 Task: Set the Local oscillator low frequency (kHz) for Satellite equipment control to 2.
Action: Mouse moved to (93, 11)
Screenshot: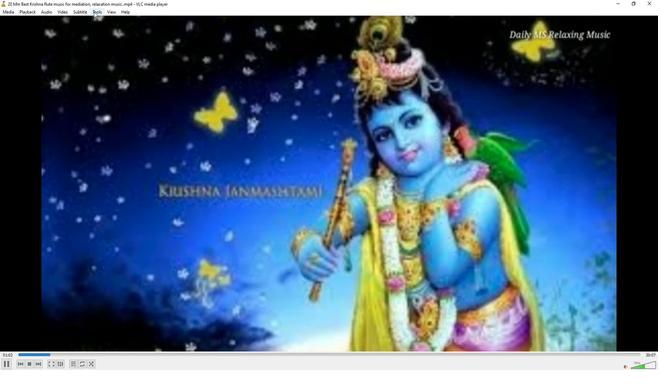 
Action: Mouse pressed left at (93, 11)
Screenshot: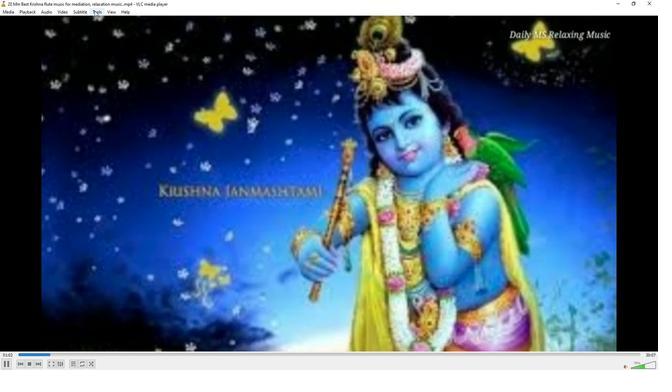 
Action: Mouse moved to (102, 94)
Screenshot: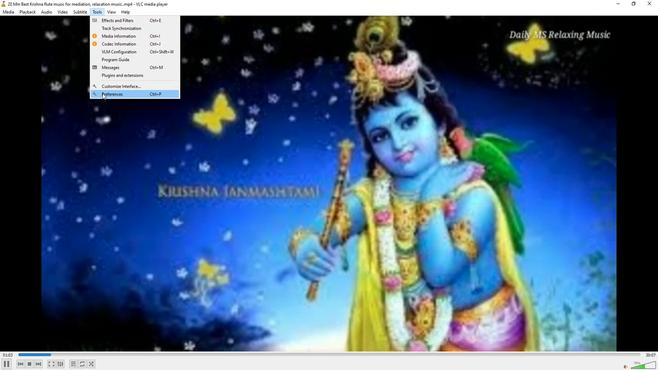 
Action: Mouse pressed left at (102, 94)
Screenshot: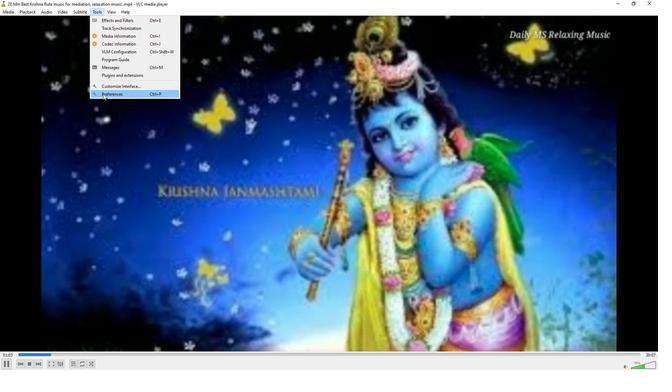 
Action: Mouse moved to (216, 300)
Screenshot: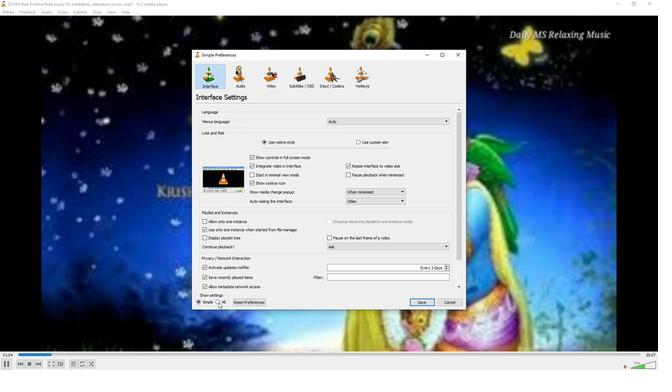 
Action: Mouse pressed left at (216, 300)
Screenshot: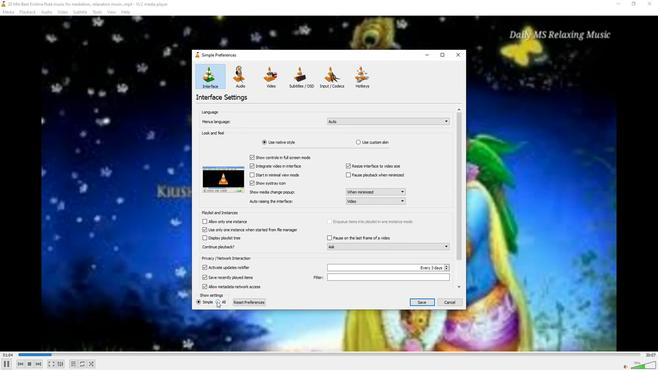 
Action: Mouse moved to (206, 186)
Screenshot: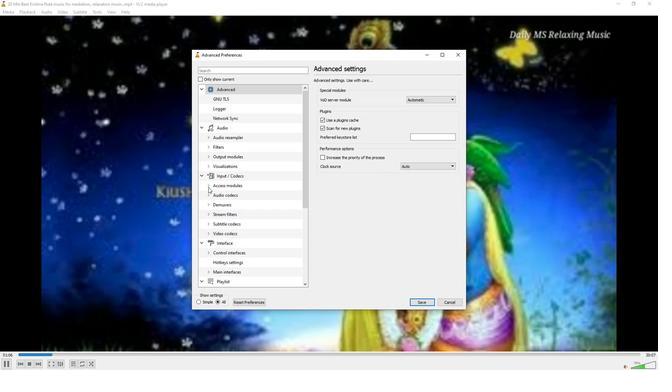 
Action: Mouse pressed left at (206, 186)
Screenshot: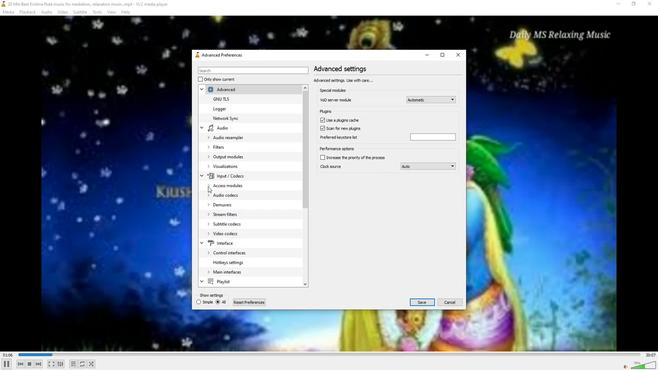 
Action: Mouse moved to (220, 246)
Screenshot: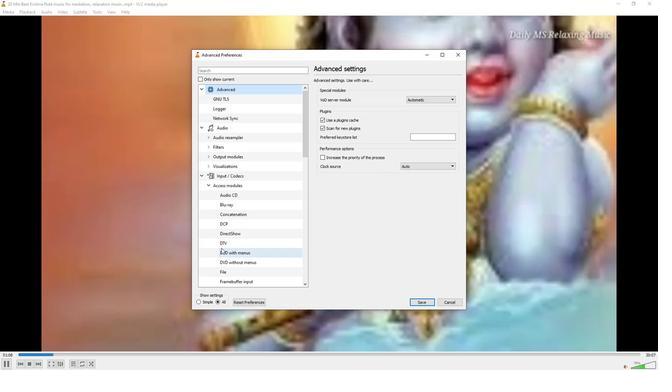 
Action: Mouse pressed left at (220, 246)
Screenshot: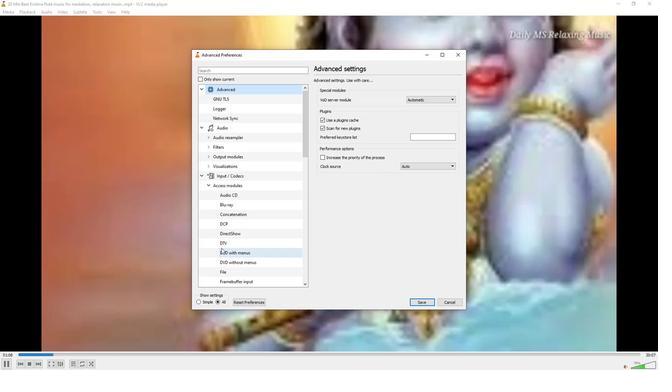 
Action: Mouse moved to (370, 233)
Screenshot: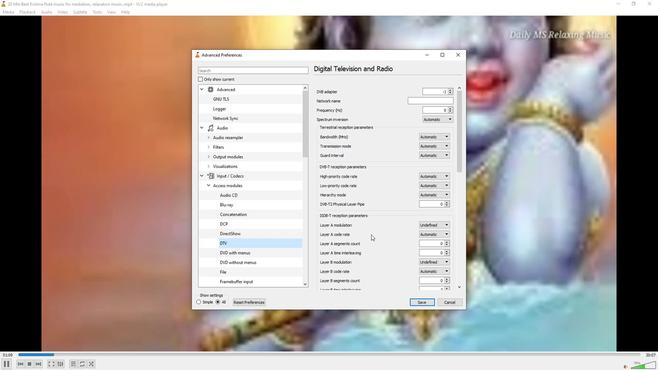 
Action: Mouse scrolled (370, 233) with delta (0, 0)
Screenshot: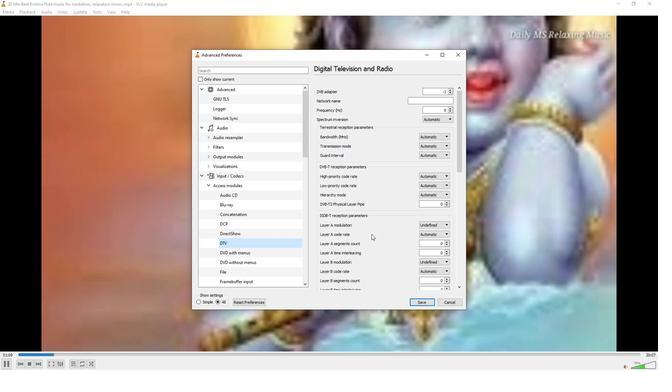 
Action: Mouse scrolled (370, 233) with delta (0, 0)
Screenshot: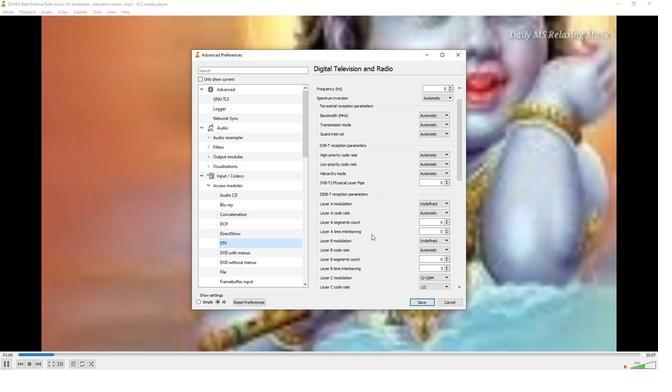 
Action: Mouse scrolled (370, 233) with delta (0, 0)
Screenshot: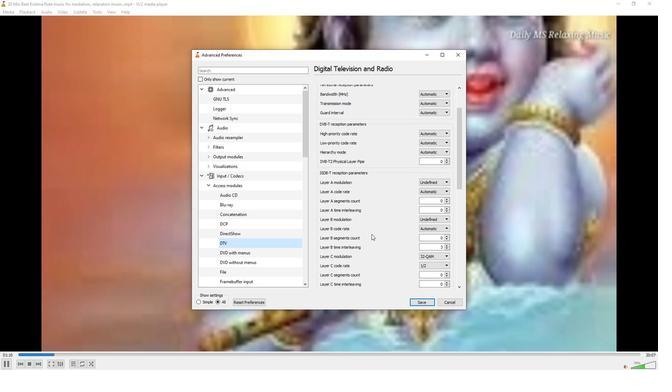 
Action: Mouse scrolled (370, 233) with delta (0, 0)
Screenshot: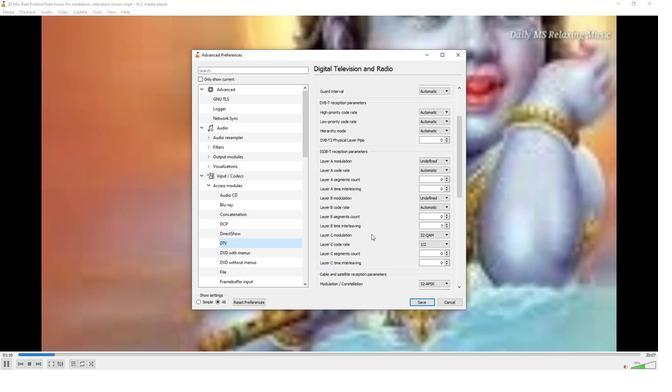 
Action: Mouse scrolled (370, 233) with delta (0, 0)
Screenshot: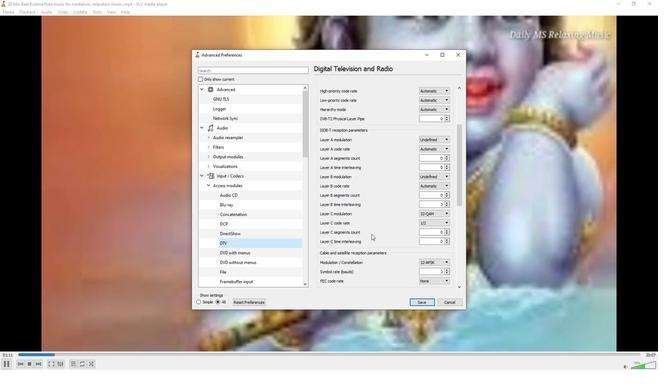 
Action: Mouse scrolled (370, 233) with delta (0, 0)
Screenshot: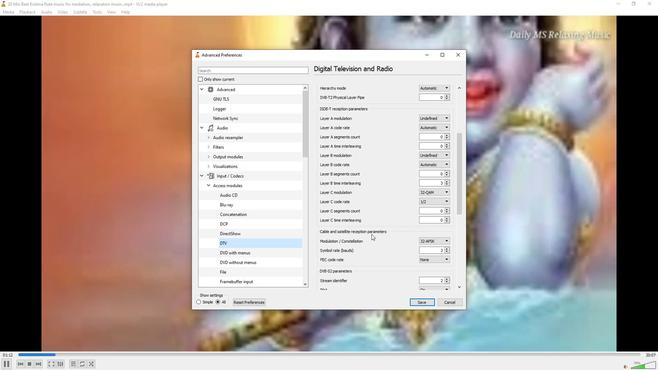 
Action: Mouse scrolled (370, 233) with delta (0, 0)
Screenshot: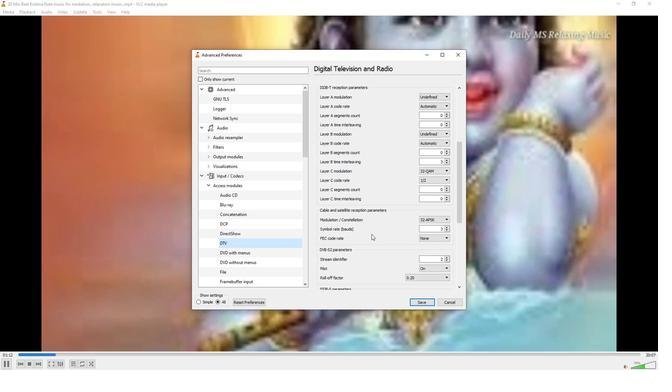 
Action: Mouse scrolled (370, 233) with delta (0, 0)
Screenshot: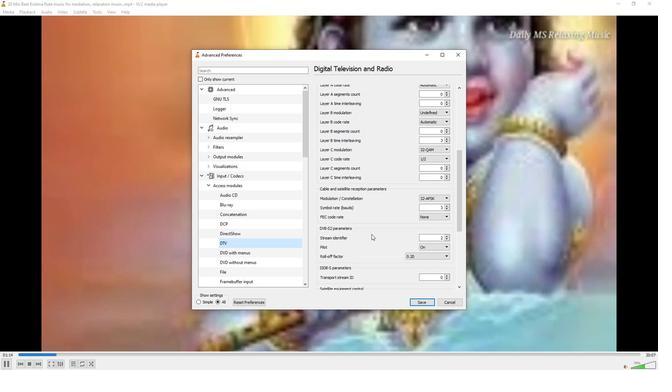 
Action: Mouse scrolled (370, 233) with delta (0, 0)
Screenshot: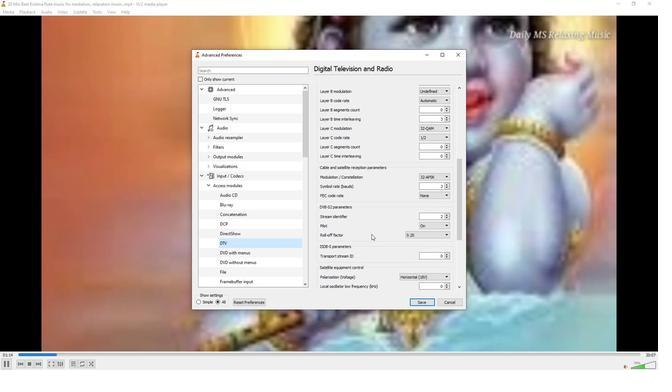 
Action: Mouse scrolled (370, 233) with delta (0, 0)
Screenshot: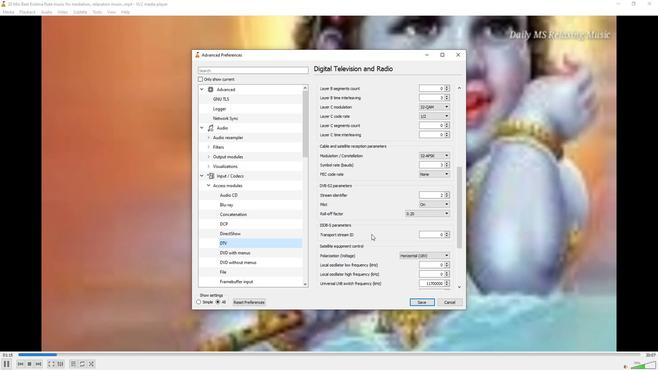 
Action: Mouse scrolled (370, 233) with delta (0, 0)
Screenshot: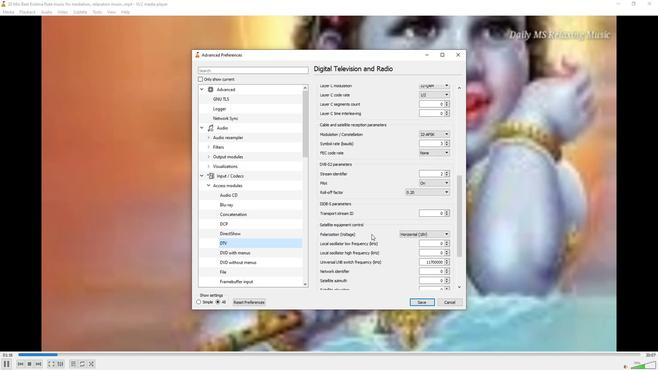 
Action: Mouse moved to (444, 220)
Screenshot: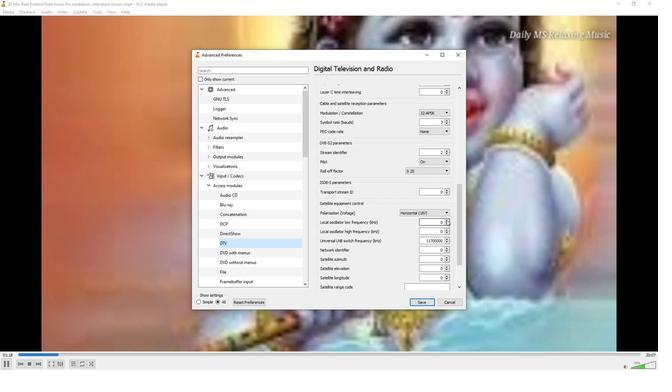 
Action: Mouse pressed left at (444, 220)
Screenshot: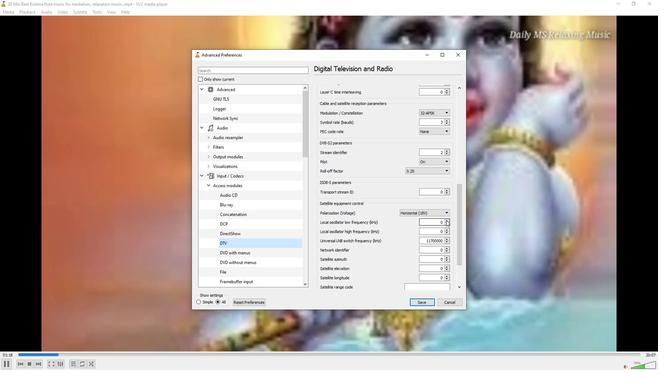 
Action: Mouse pressed left at (444, 220)
Screenshot: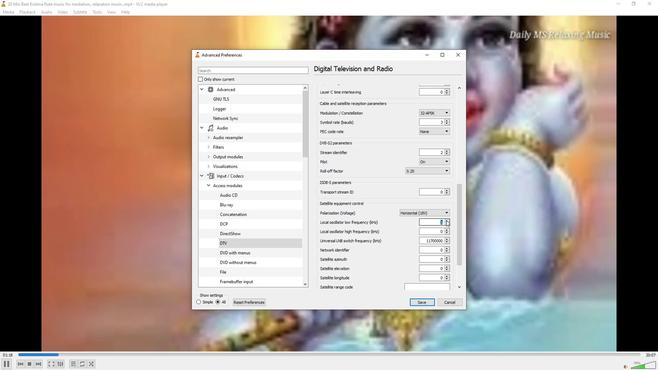 
Action: Mouse moved to (397, 222)
Screenshot: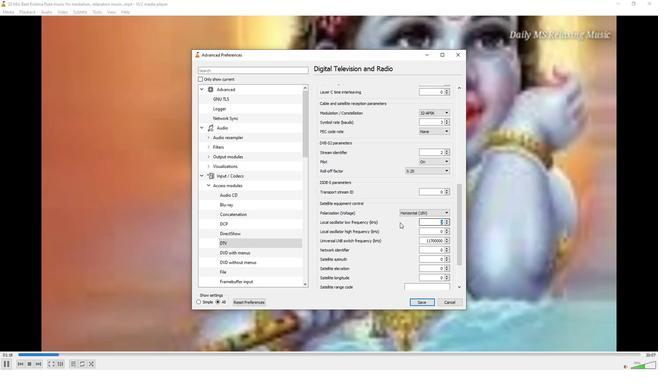
Action: Mouse pressed left at (397, 222)
Screenshot: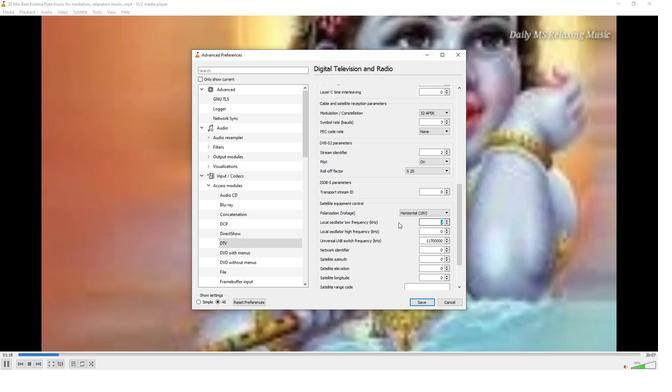 
